 Task: Make in the project BeyondPlan an epic 'Knowledge Management System Implementation'. Create in the project BeyondPlan an epic 'Server Maintenance and Support'. Add in the project BeyondPlan an epic 'Network Infrastructure Monitoring'
Action: Mouse moved to (212, 61)
Screenshot: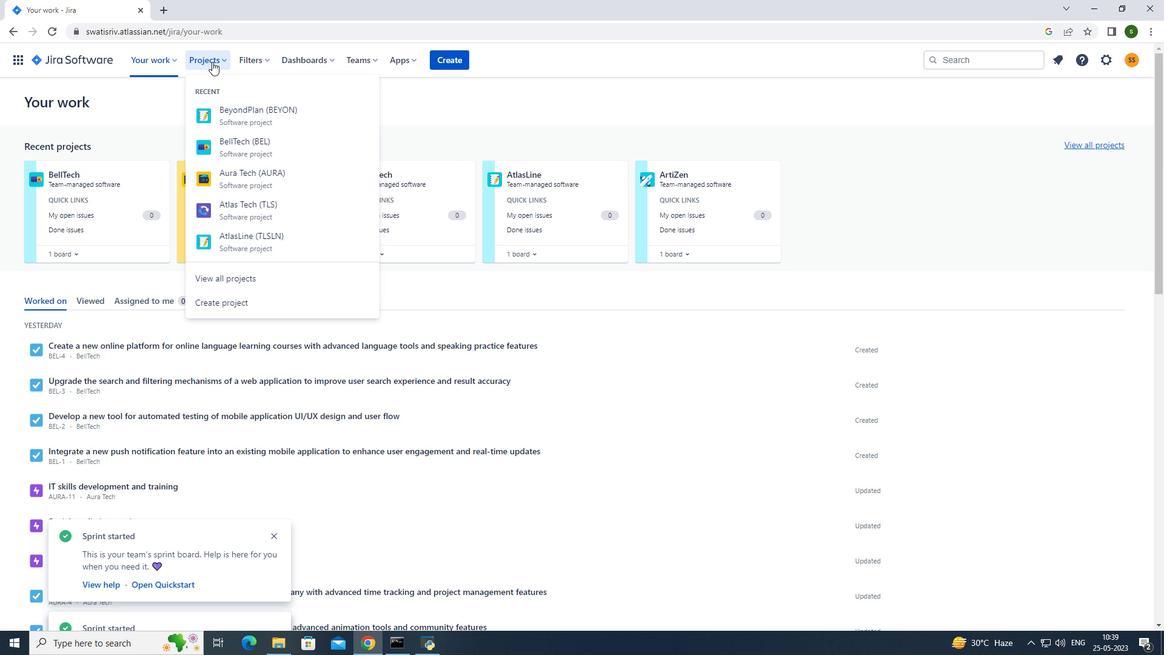 
Action: Mouse pressed left at (212, 61)
Screenshot: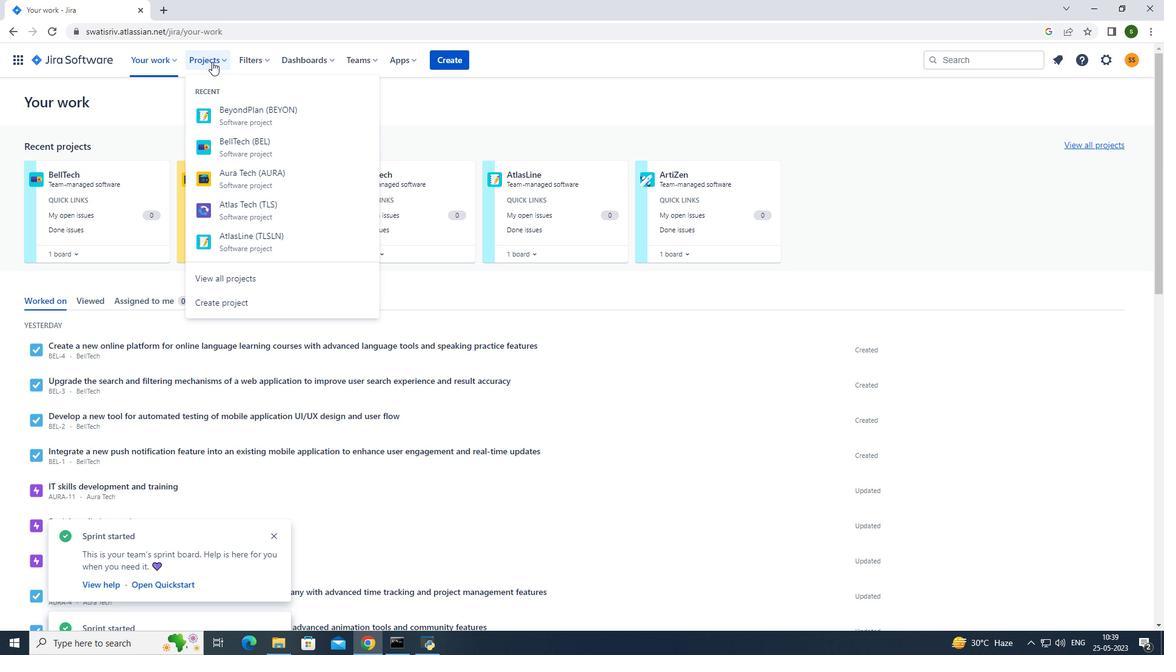 
Action: Mouse moved to (244, 106)
Screenshot: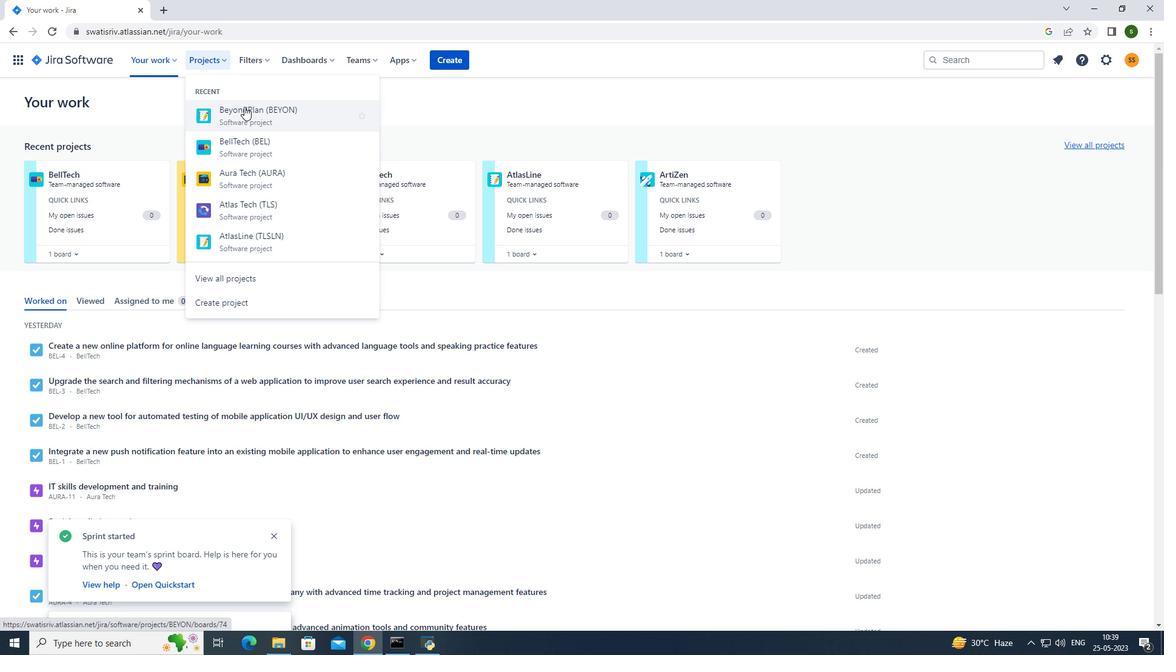 
Action: Mouse pressed left at (244, 106)
Screenshot: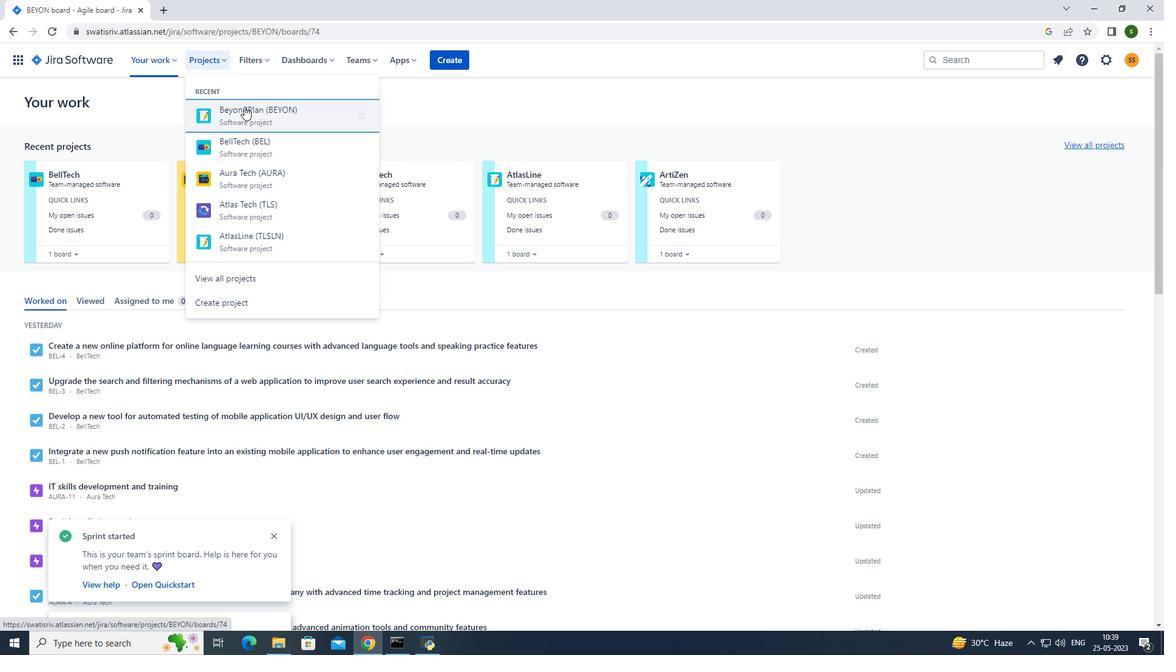 
Action: Mouse moved to (75, 179)
Screenshot: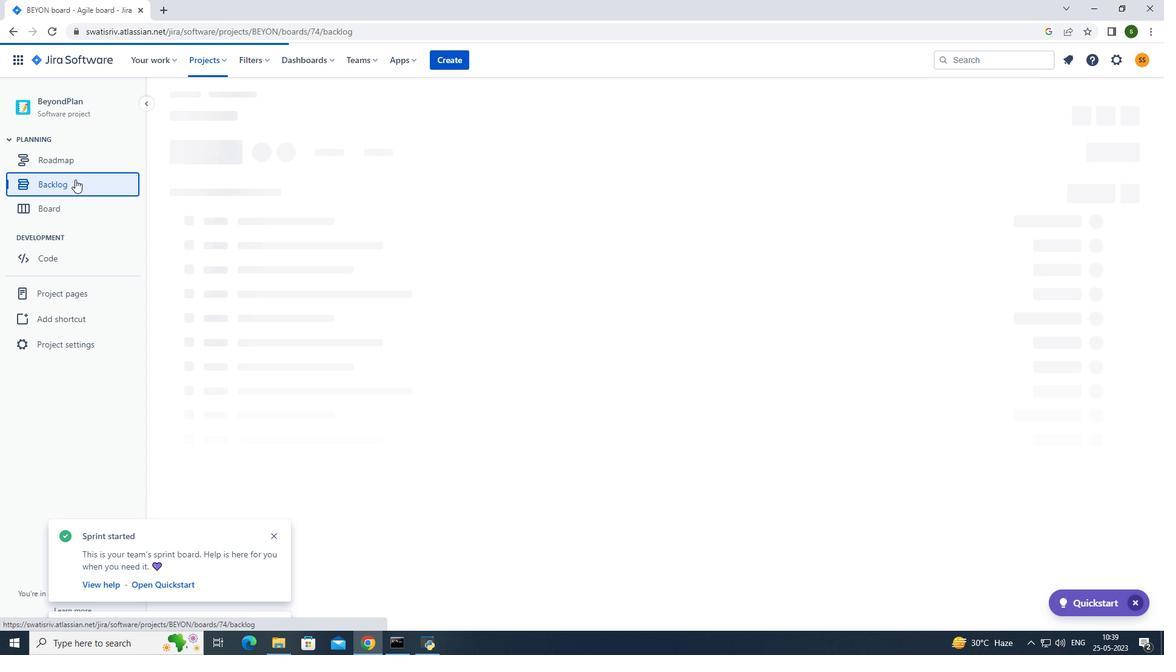 
Action: Mouse pressed left at (75, 179)
Screenshot: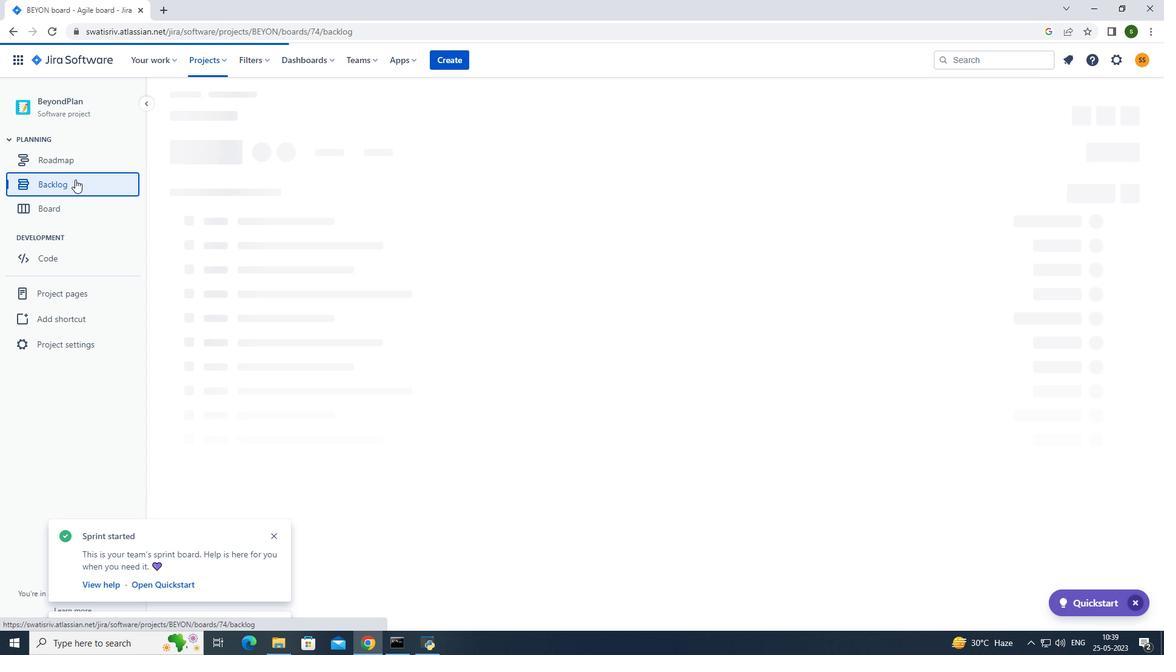 
Action: Mouse moved to (365, 152)
Screenshot: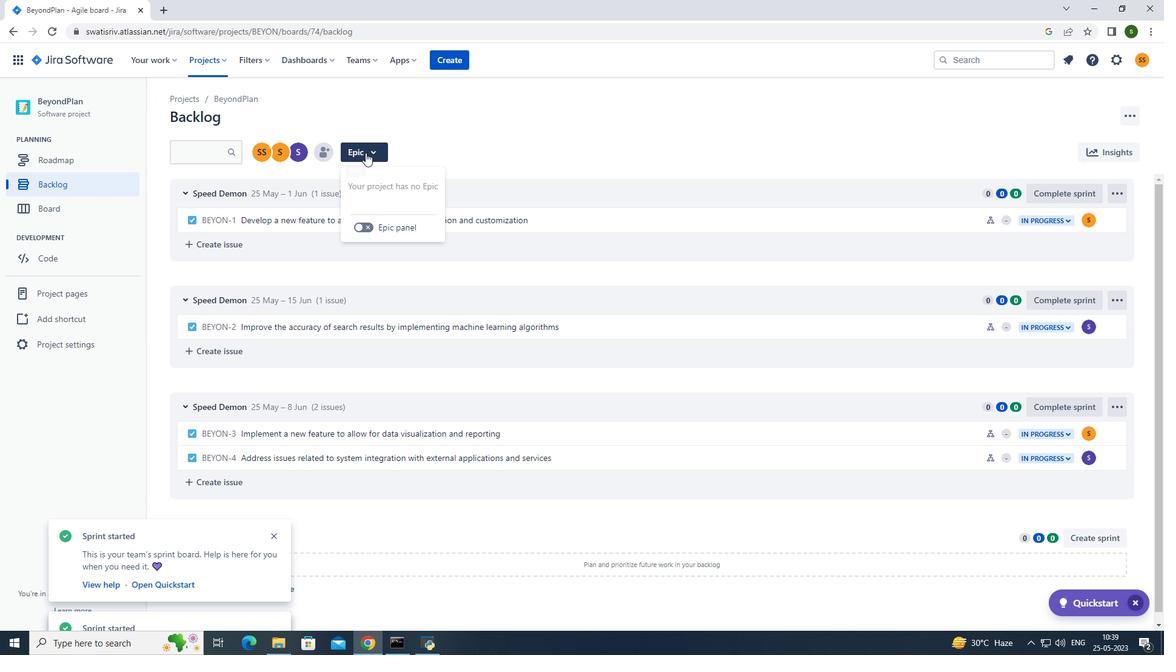 
Action: Mouse pressed left at (365, 152)
Screenshot: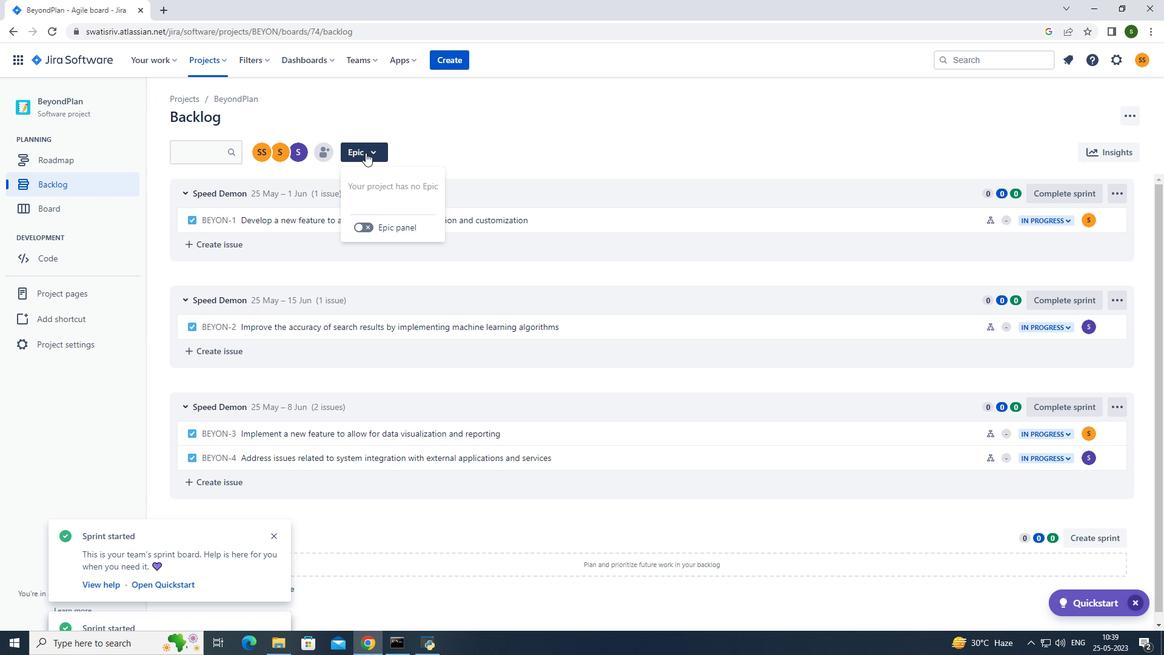 
Action: Mouse moved to (359, 231)
Screenshot: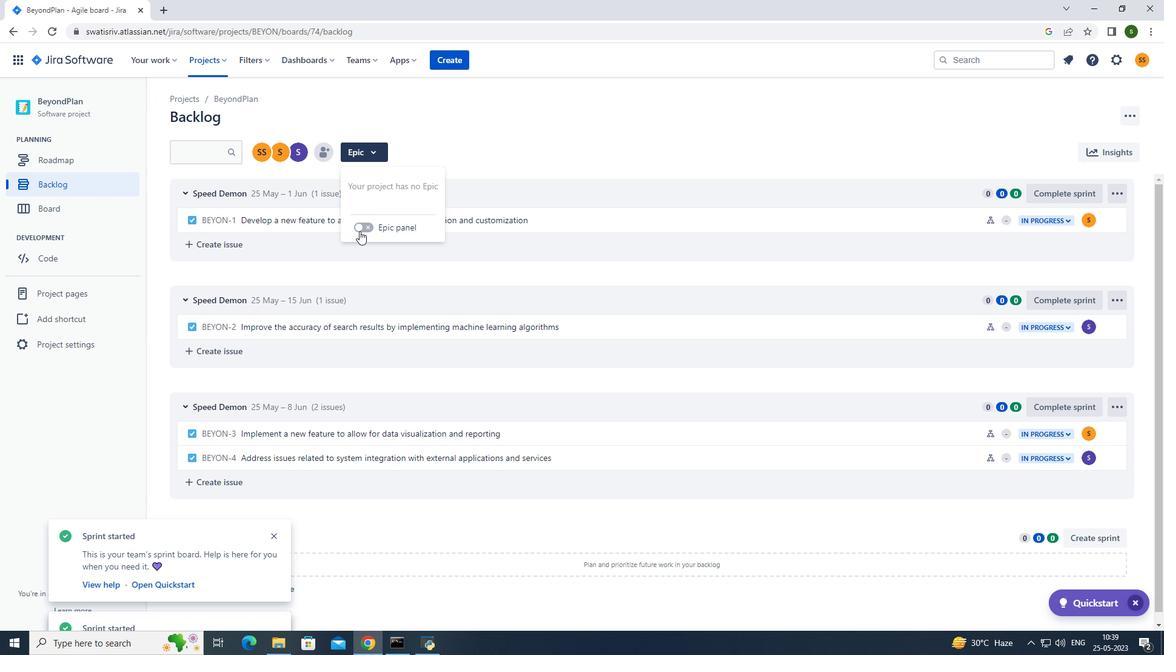 
Action: Mouse pressed left at (359, 231)
Screenshot: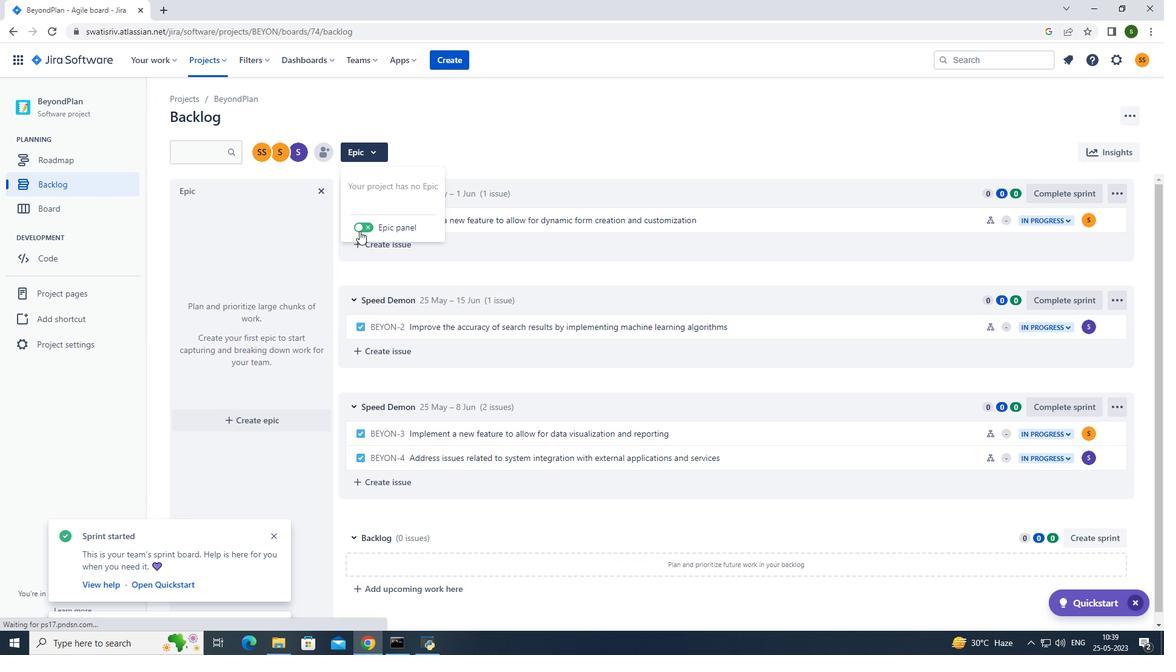 
Action: Mouse moved to (266, 422)
Screenshot: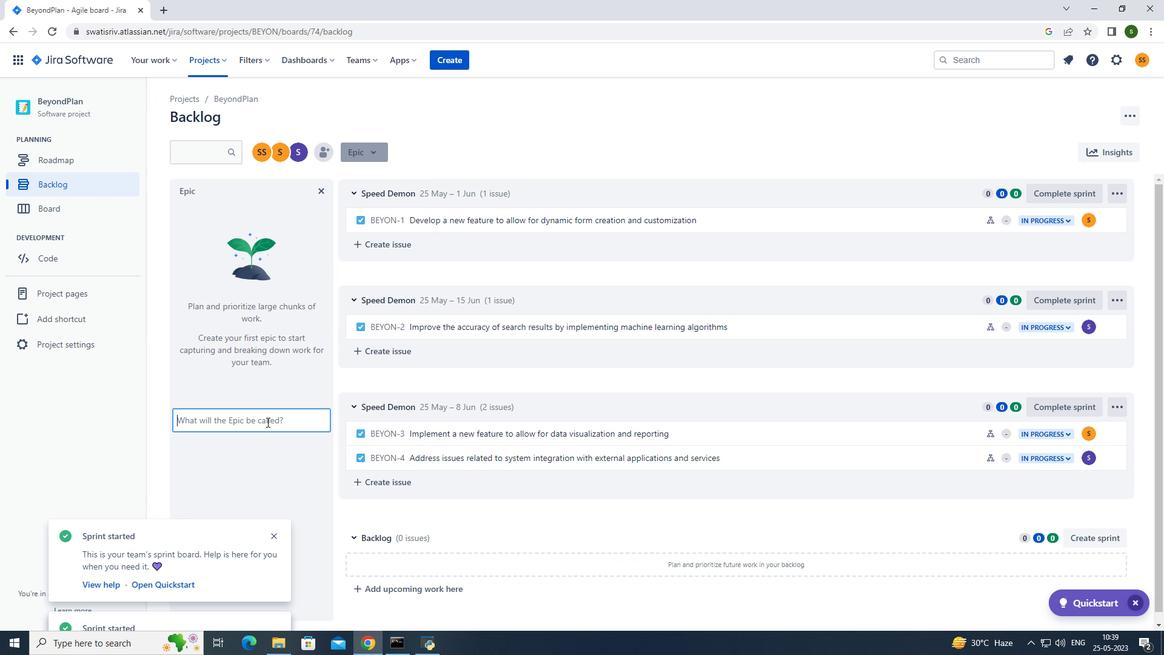 
Action: Mouse pressed left at (266, 422)
Screenshot: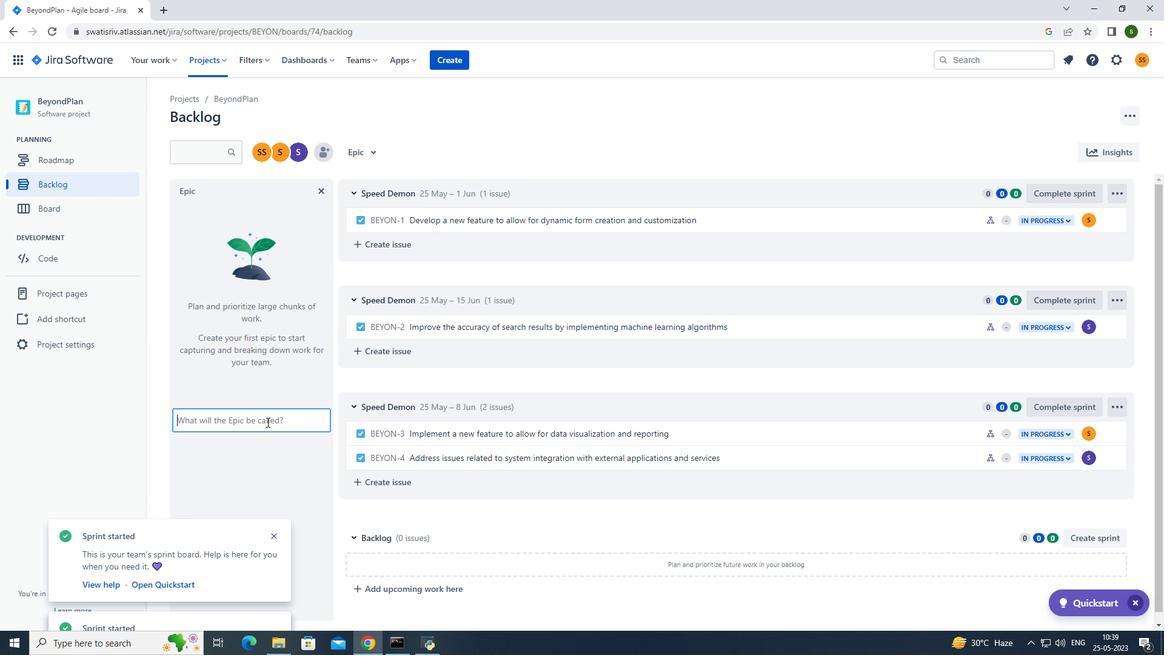 
Action: Mouse moved to (259, 421)
Screenshot: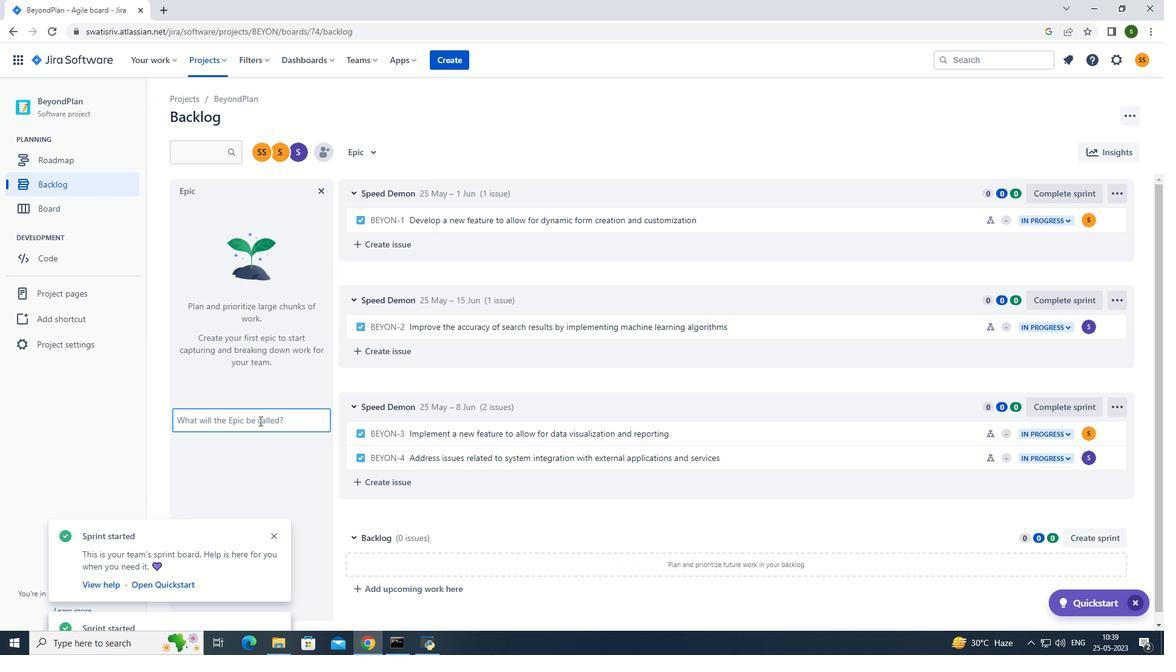 
Action: Key pressed <Key.caps_lock>K<Key.caps_lock>nowledge<Key.space>m<Key.backspace><Key.caps_lock>M<Key.caps_lock>anagement<Key.space><Key.caps_lock>S<Key.caps_lock>ystem<Key.space><Key.caps_lock>I<Key.caps_lock>mplementation<Key.enter>
Screenshot: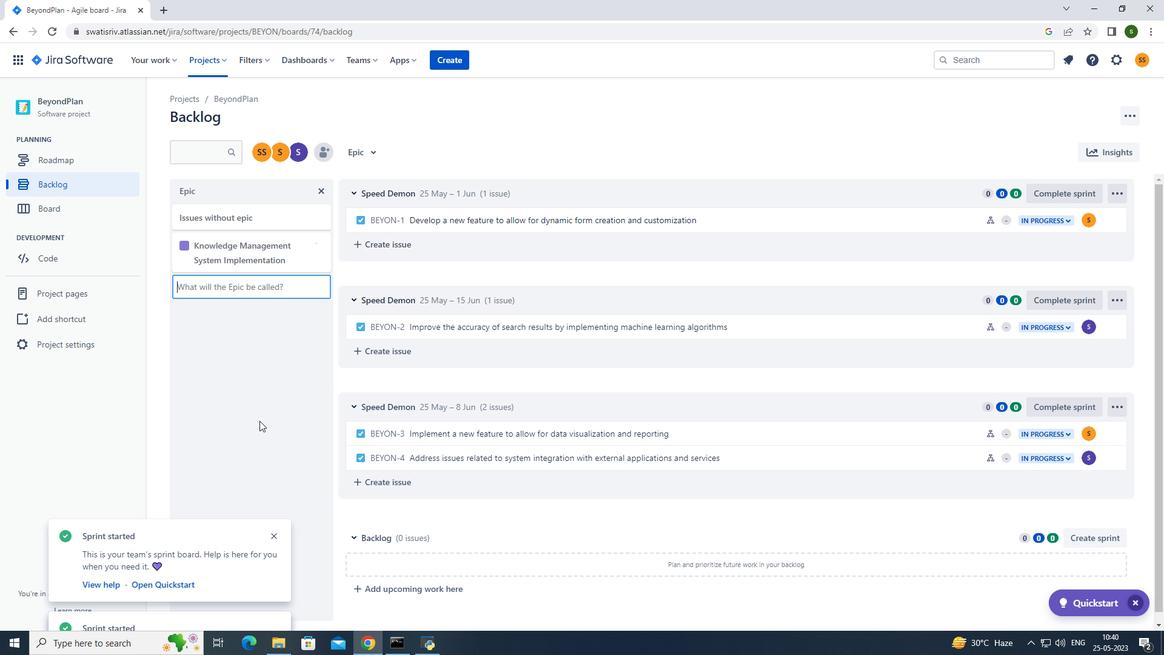 
Action: Mouse moved to (218, 60)
Screenshot: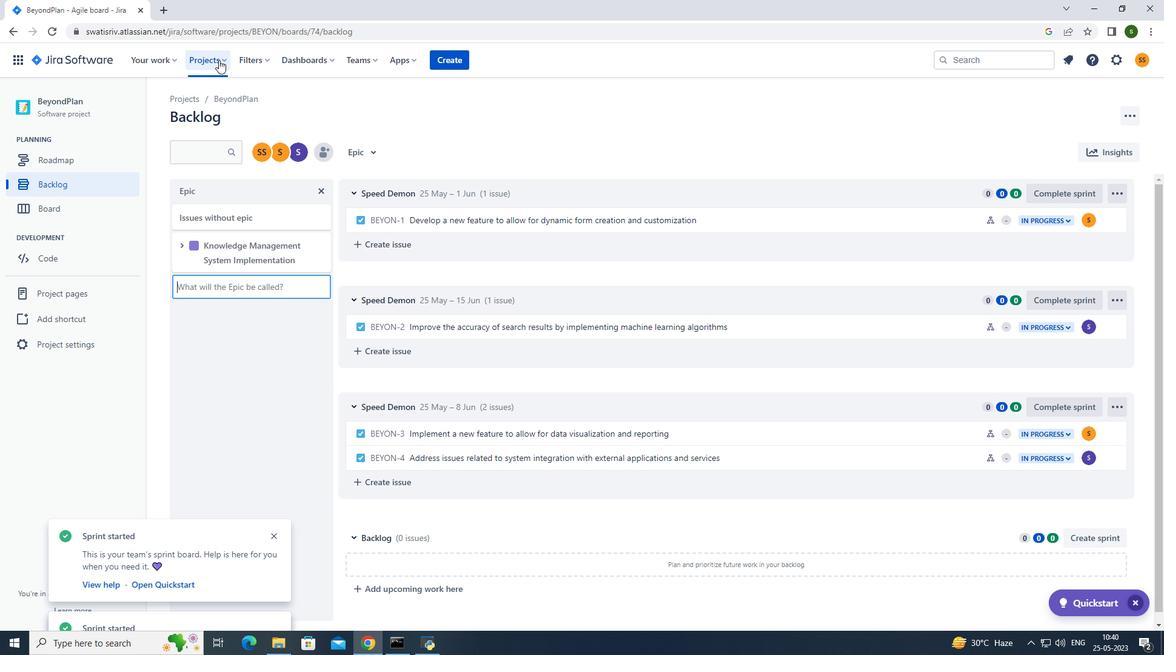 
Action: Mouse pressed left at (218, 60)
Screenshot: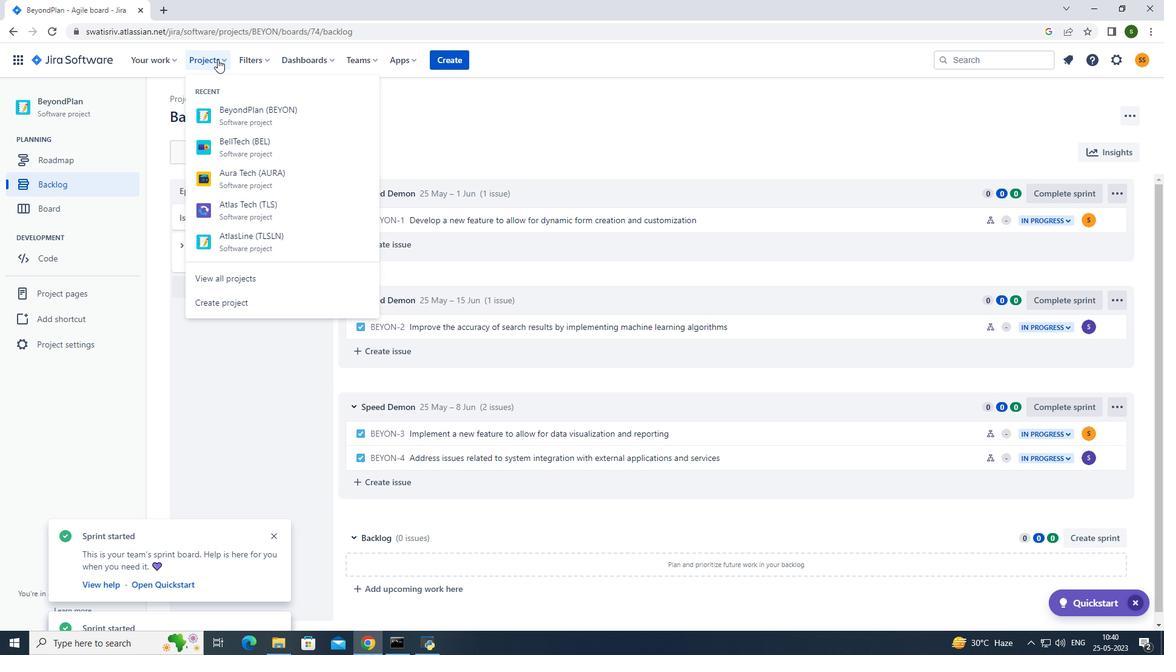 
Action: Mouse moved to (230, 118)
Screenshot: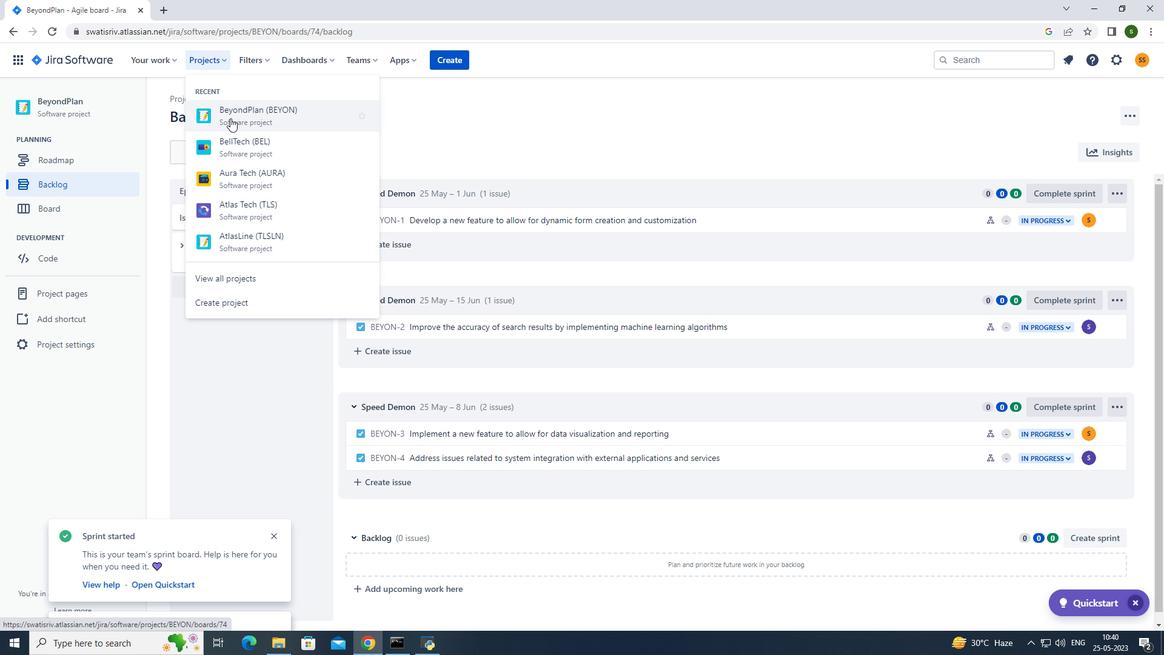 
Action: Mouse pressed left at (230, 118)
Screenshot: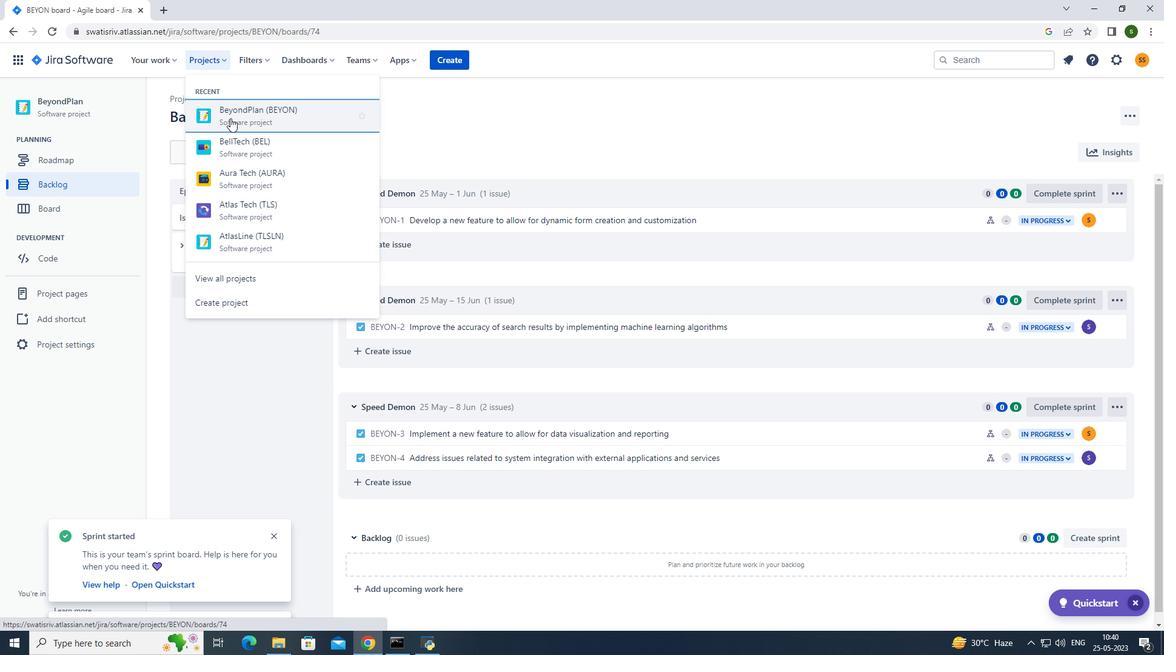 
Action: Mouse moved to (61, 189)
Screenshot: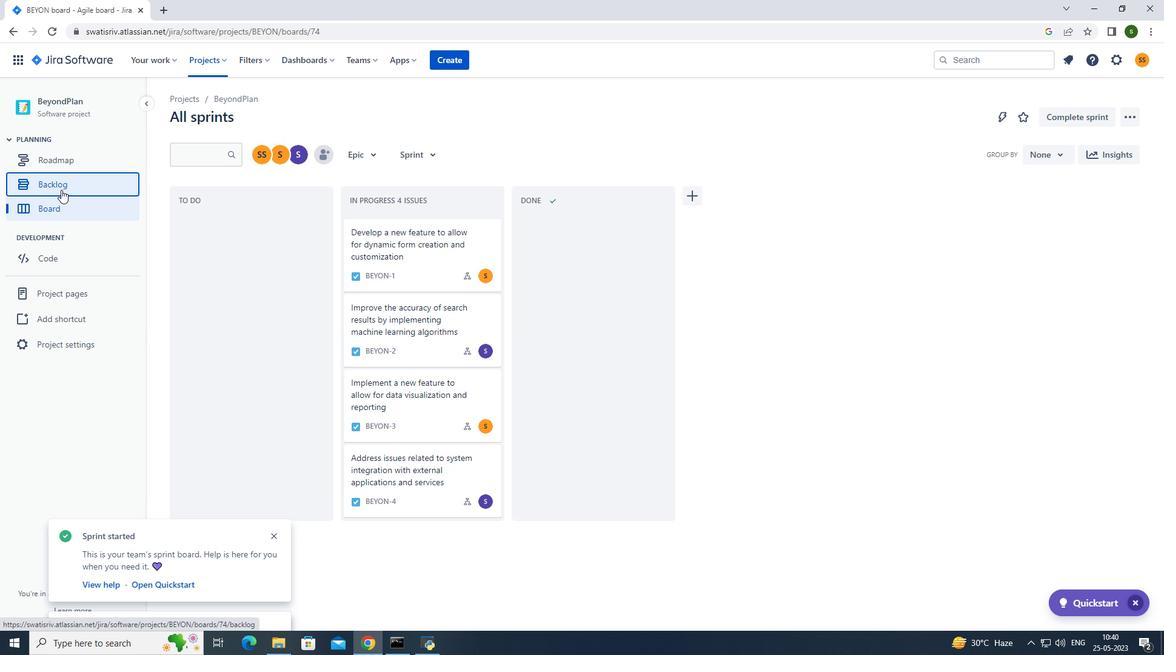 
Action: Mouse pressed left at (61, 189)
Screenshot: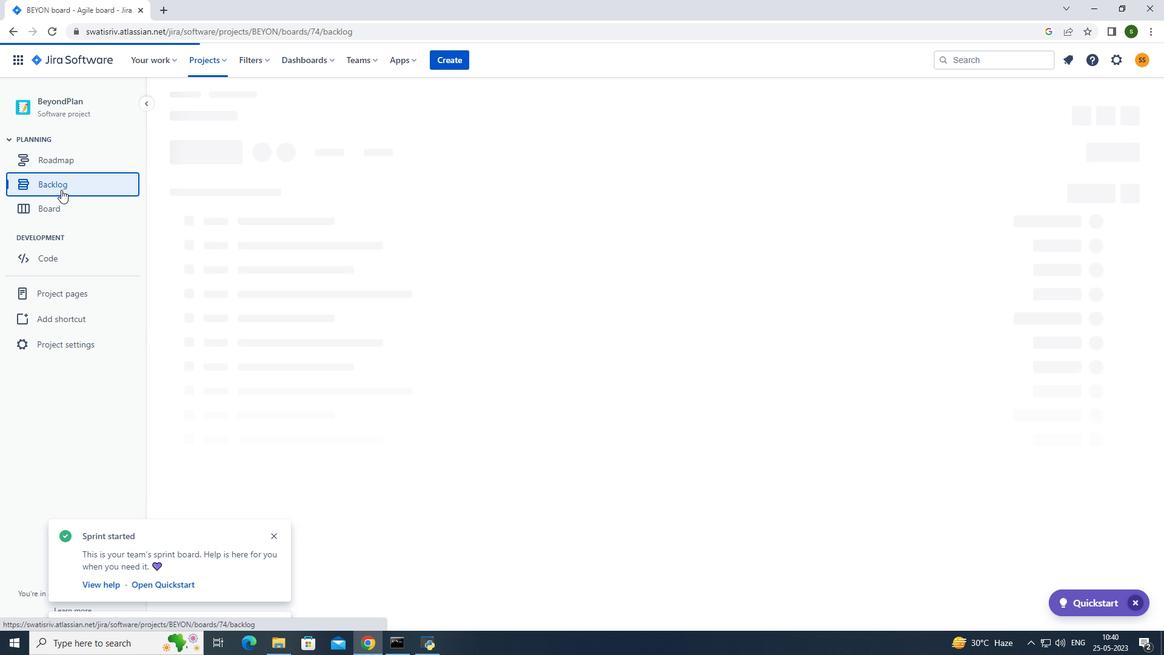 
Action: Mouse moved to (242, 282)
Screenshot: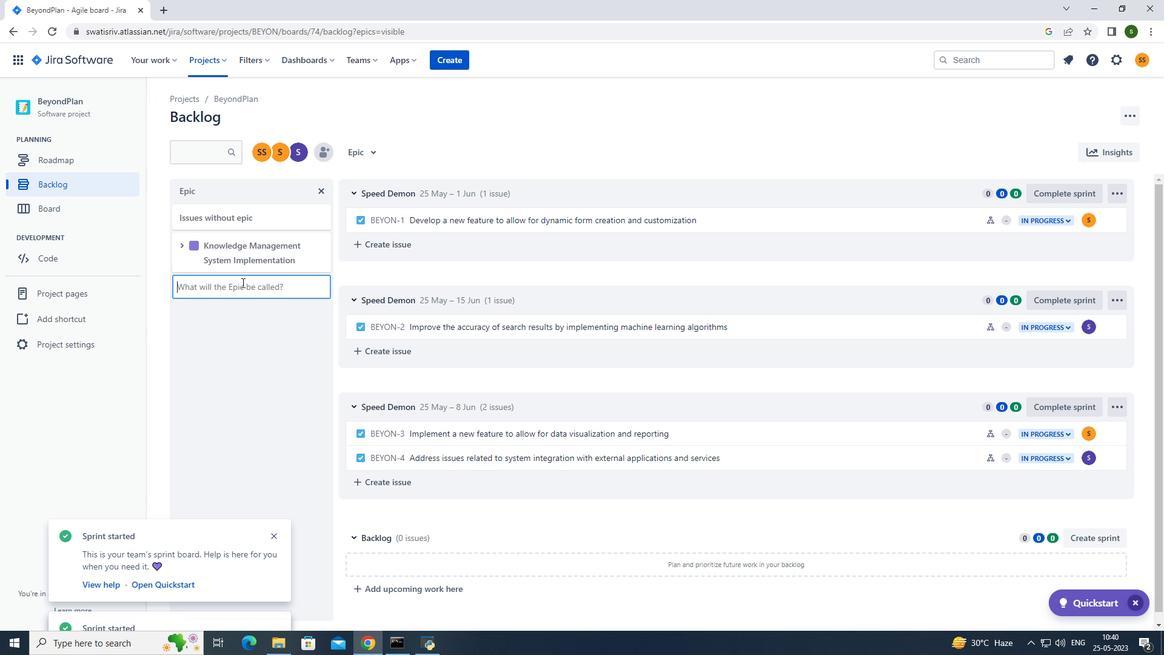 
Action: Mouse pressed left at (242, 282)
Screenshot: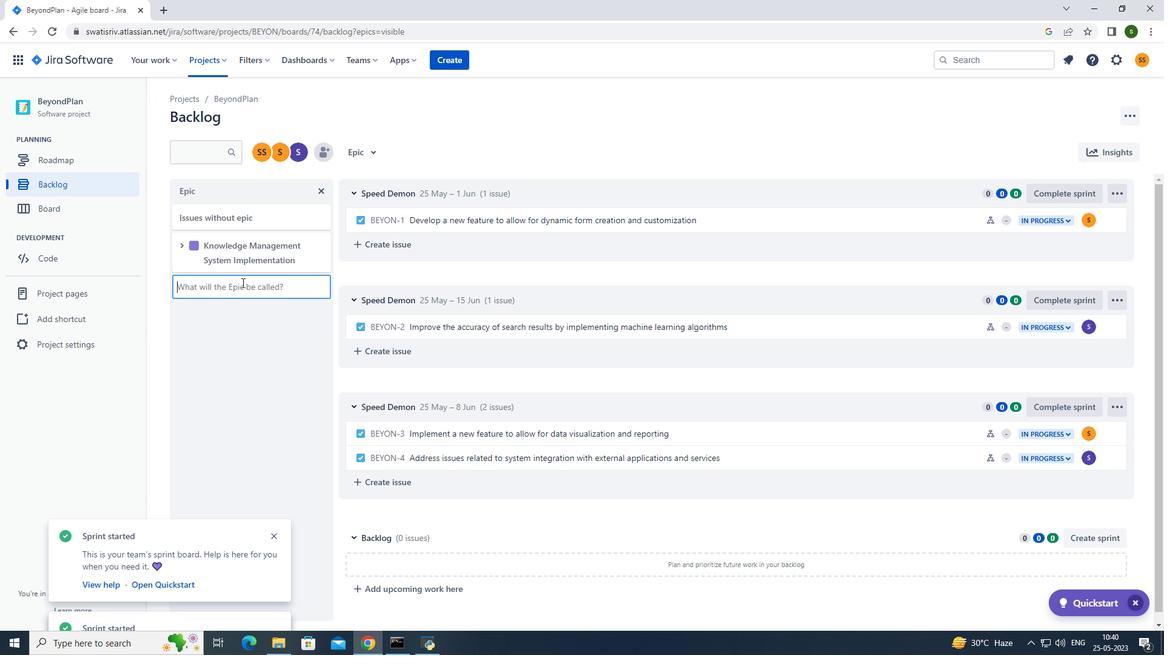 
Action: Mouse moved to (254, 284)
Screenshot: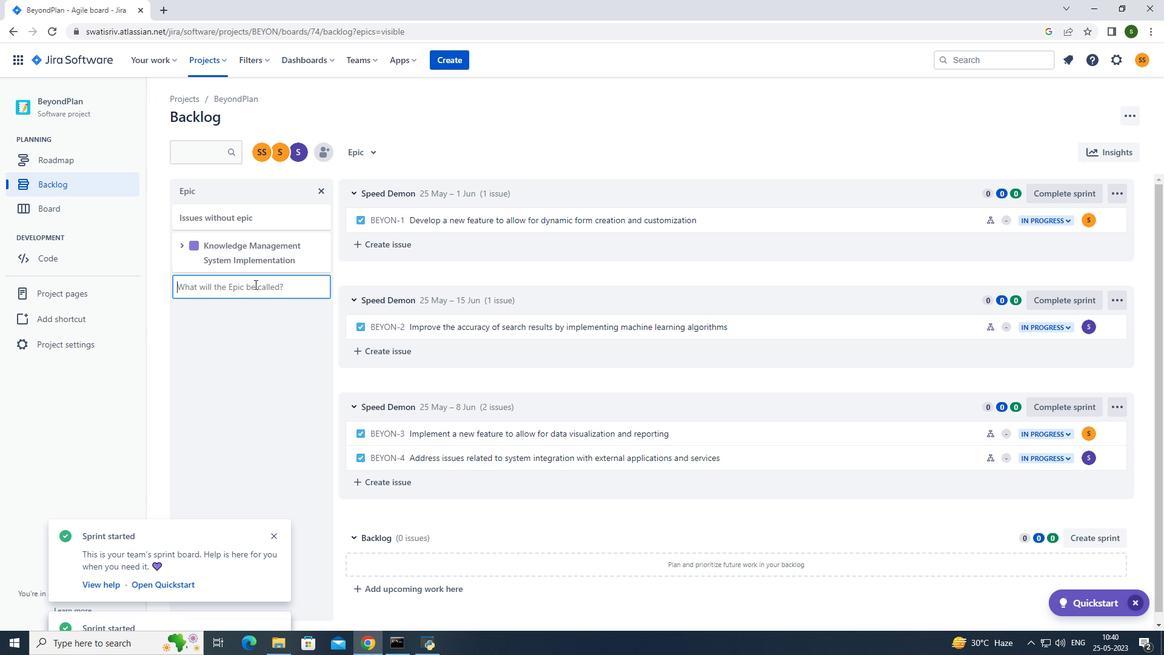 
Action: Key pressed <Key.caps_lock>S<Key.caps_lock>erver<Key.space><Key.caps_lock>M<Key.caps_lock>aintenance<Key.space>and<Key.space><Key.caps_lock>S<Key.caps_lock>upport<Key.enter>
Screenshot: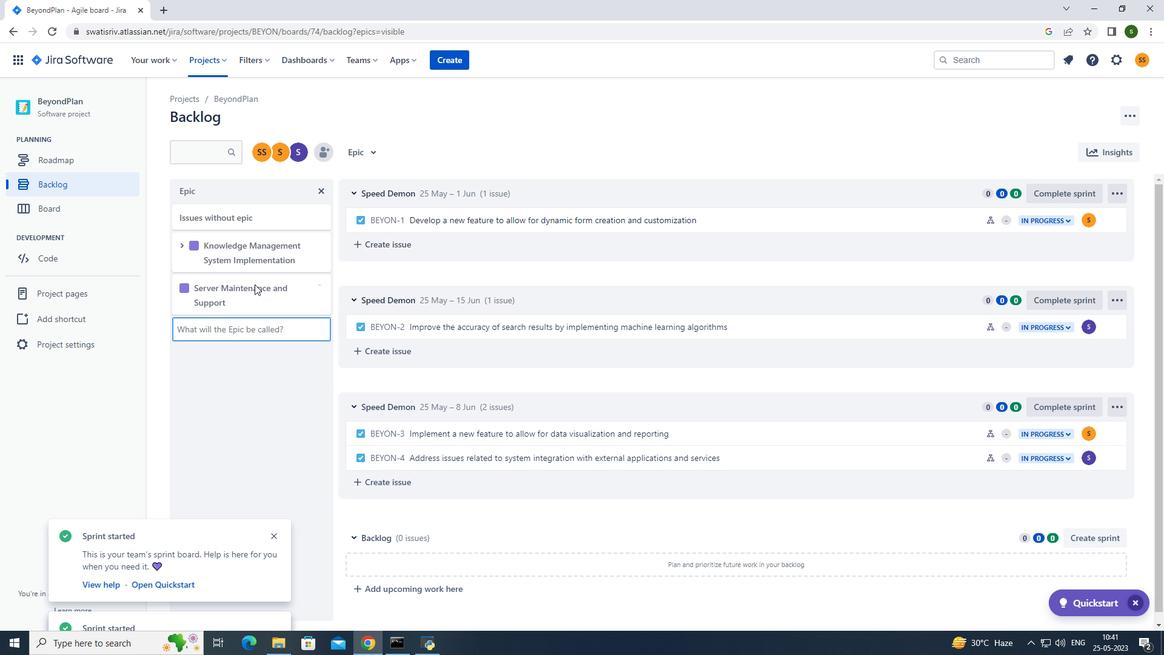 
Action: Mouse moved to (218, 62)
Screenshot: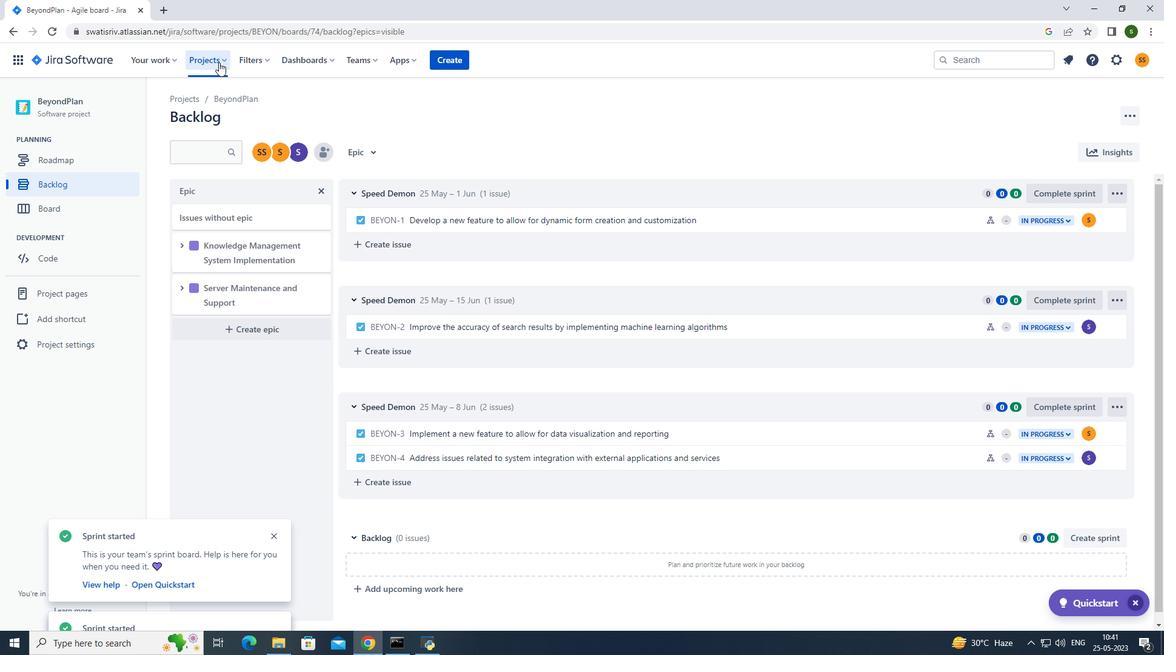 
Action: Mouse pressed left at (218, 62)
Screenshot: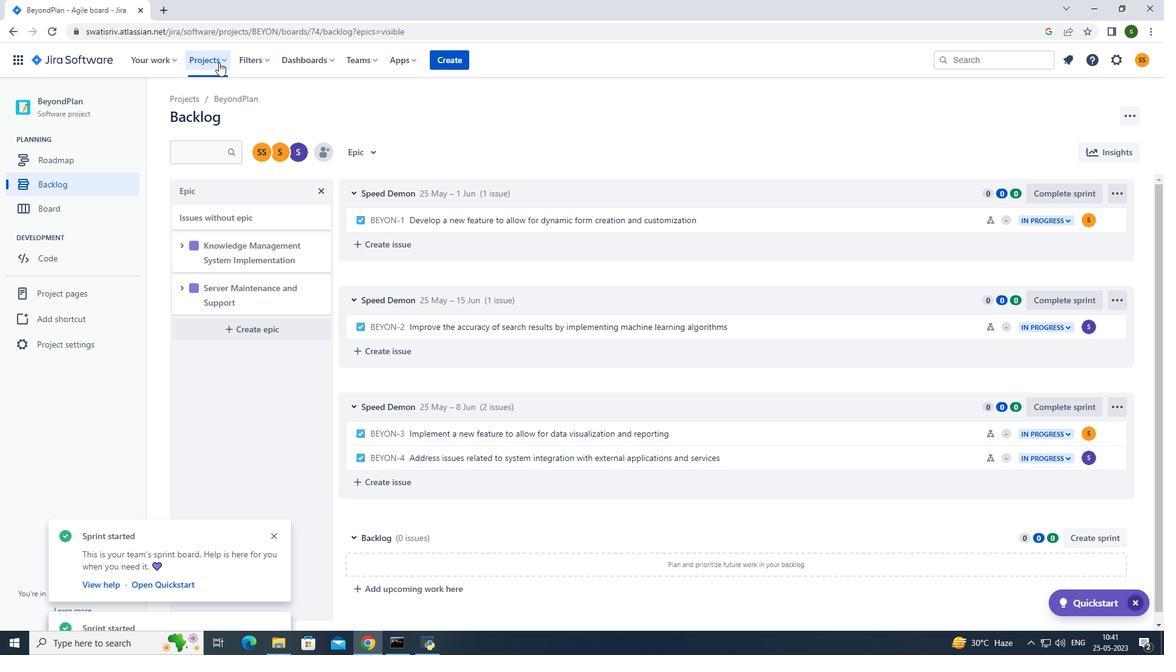 
Action: Mouse moved to (249, 125)
Screenshot: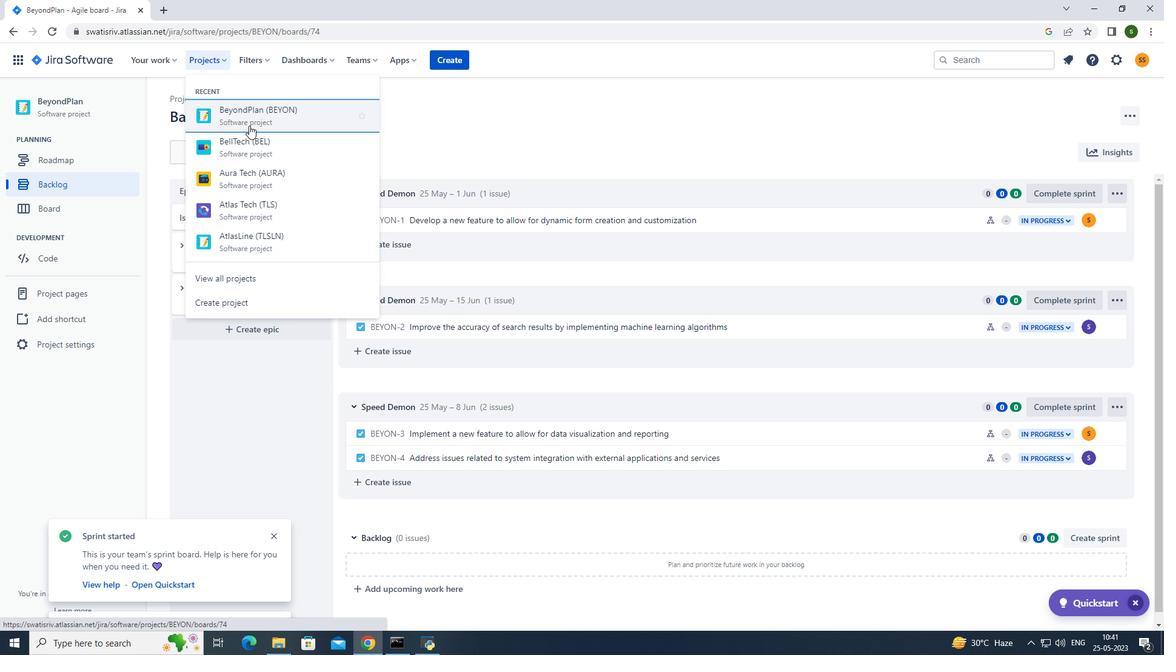 
Action: Mouse pressed left at (249, 125)
Screenshot: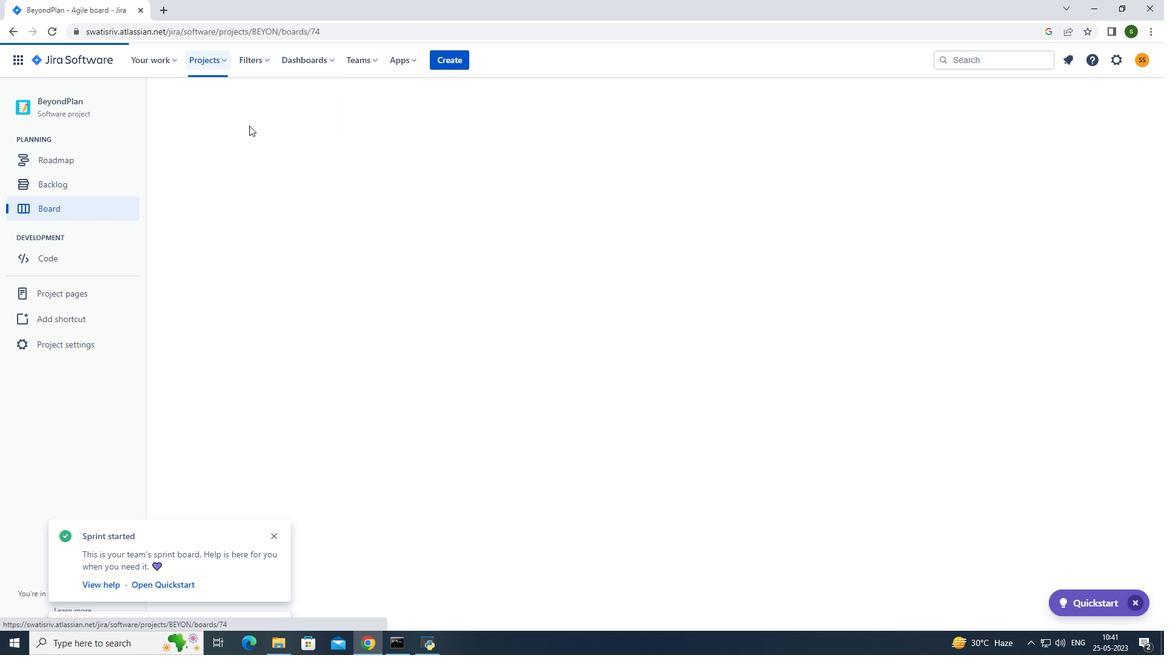 
Action: Mouse moved to (103, 185)
Screenshot: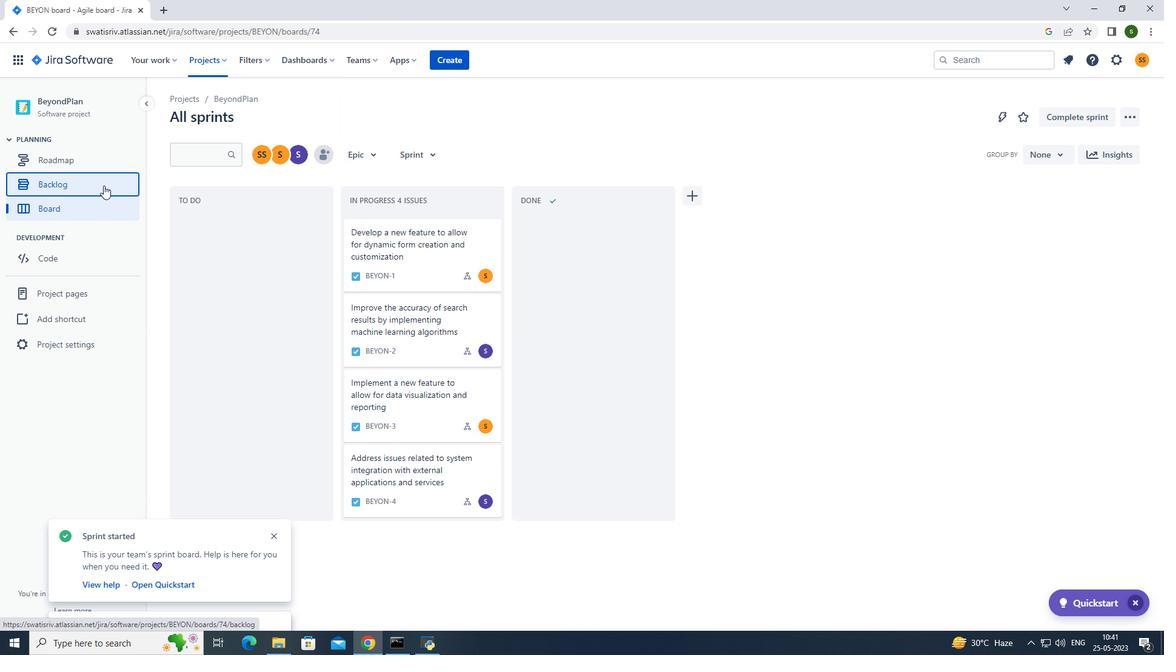
Action: Mouse pressed left at (103, 185)
Screenshot: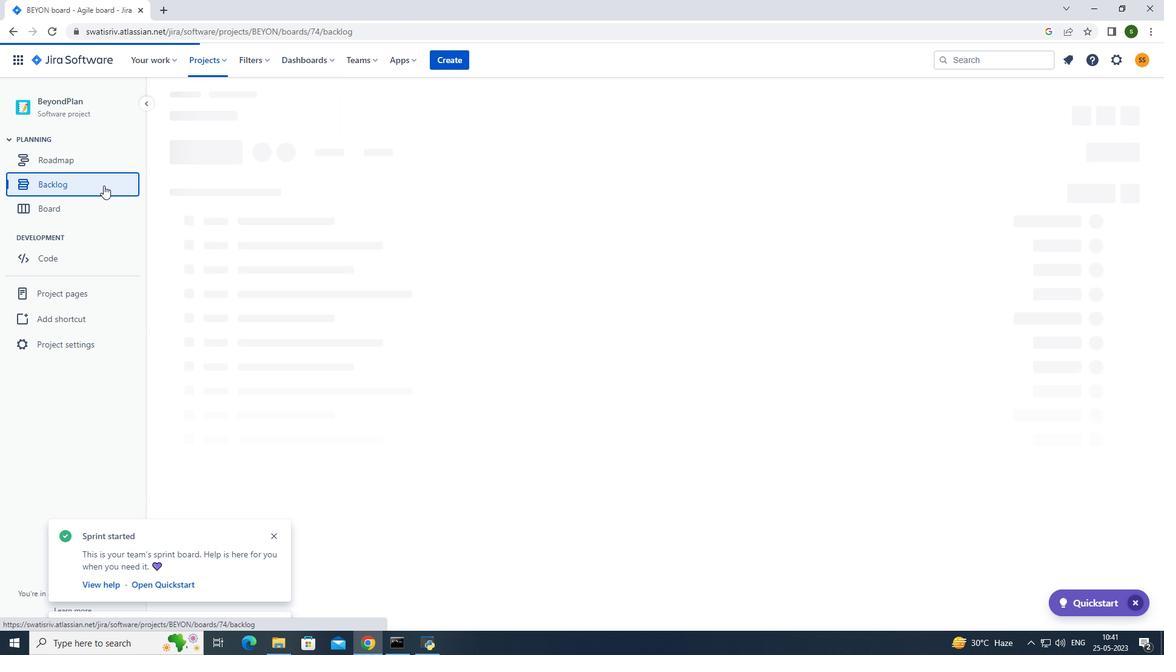 
Action: Mouse moved to (231, 331)
Screenshot: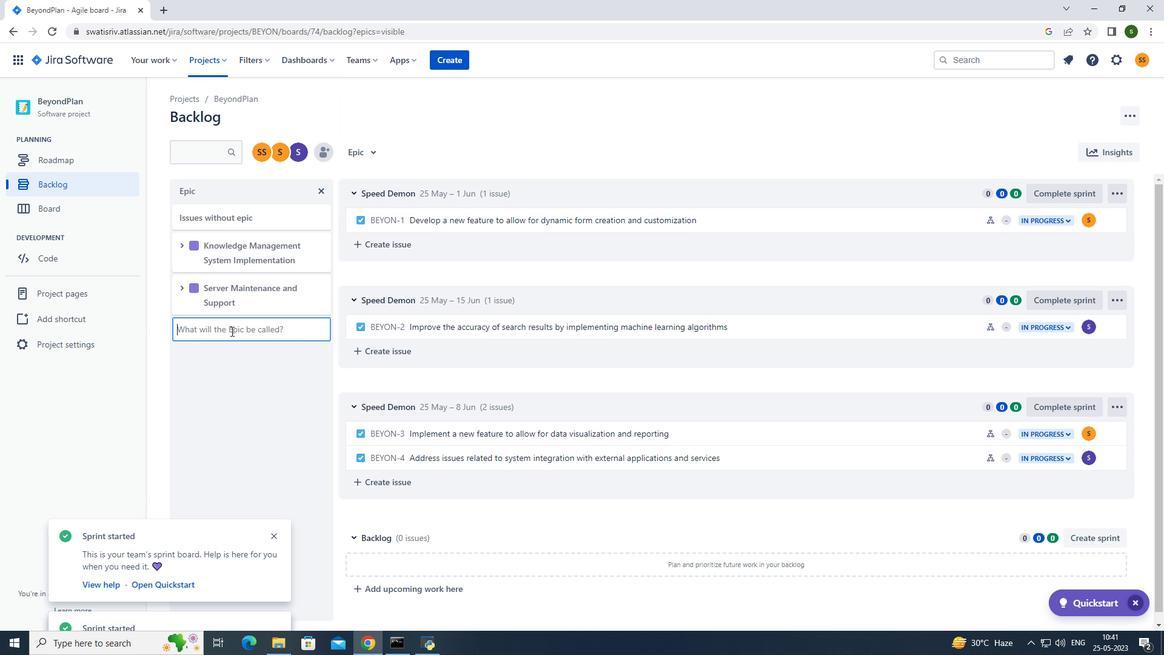 
Action: Mouse pressed left at (231, 331)
Screenshot: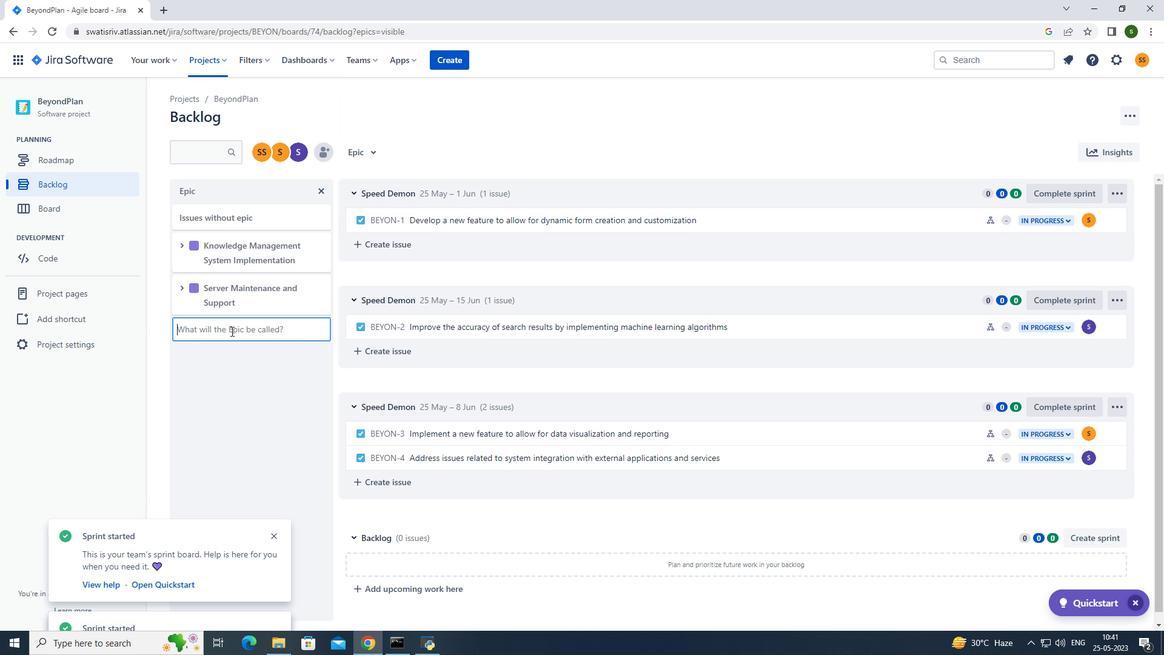 
Action: Key pressed <Key.caps_lock>N<Key.caps_lock>etwork<Key.space><Key.caps_lock>I<Key.caps_lock>nfrasy<Key.backspace>tructure<Key.space><Key.caps_lock>M<Key.caps_lock>onitoring<Key.enter>
Screenshot: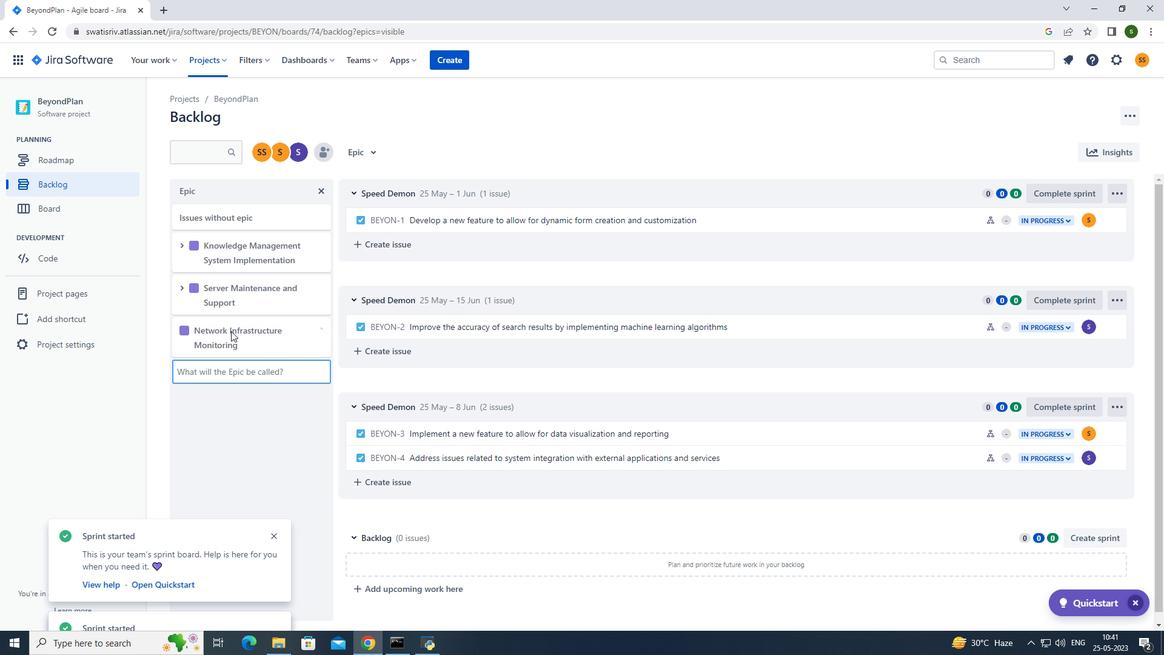 
Action: Mouse moved to (481, 130)
Screenshot: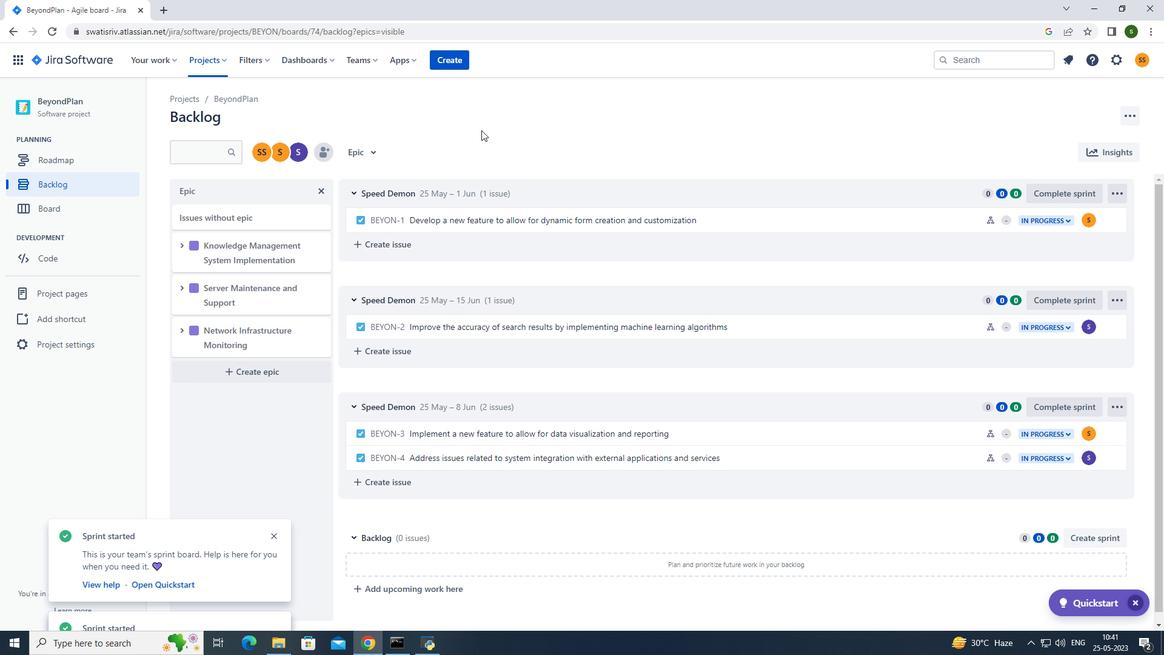 
Action: Mouse pressed left at (481, 130)
Screenshot: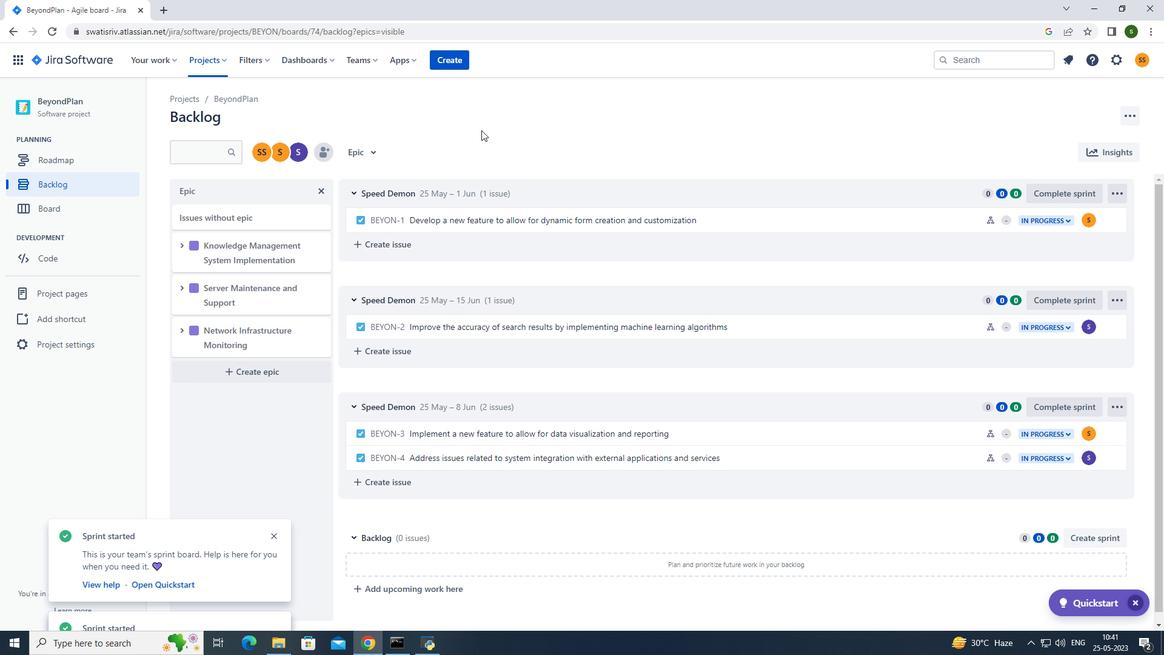 
Action: Mouse moved to (481, 129)
Screenshot: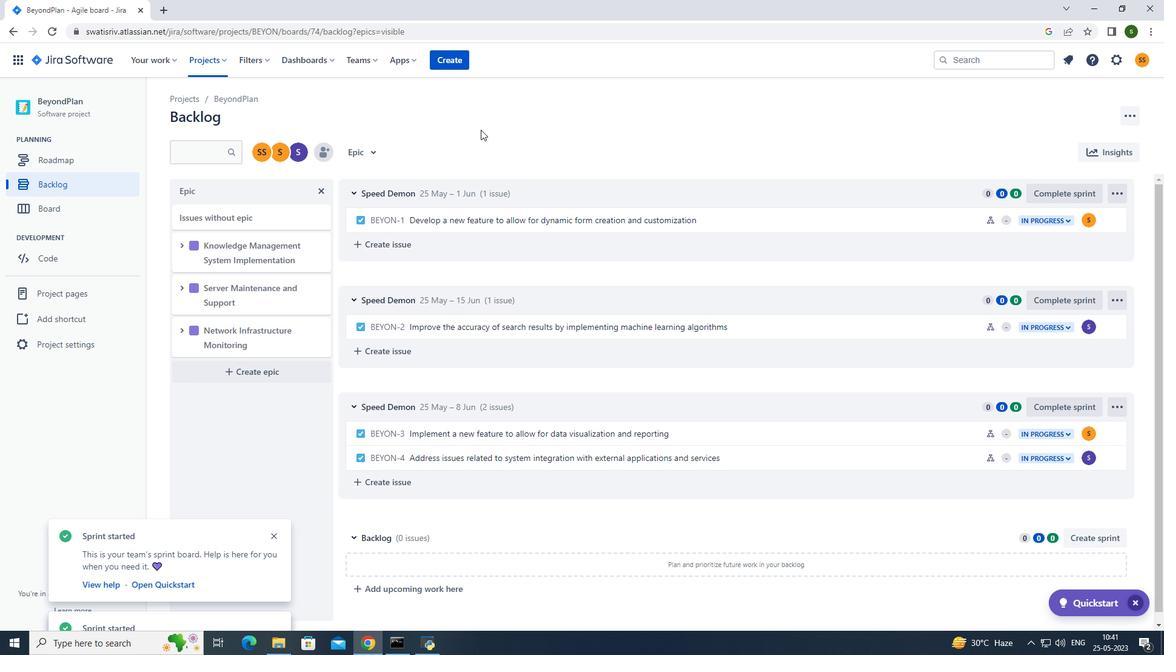 
